 Task: Look for properties with in-unit washer & dryer facilities.
Action: Mouse moved to (237, 352)
Screenshot: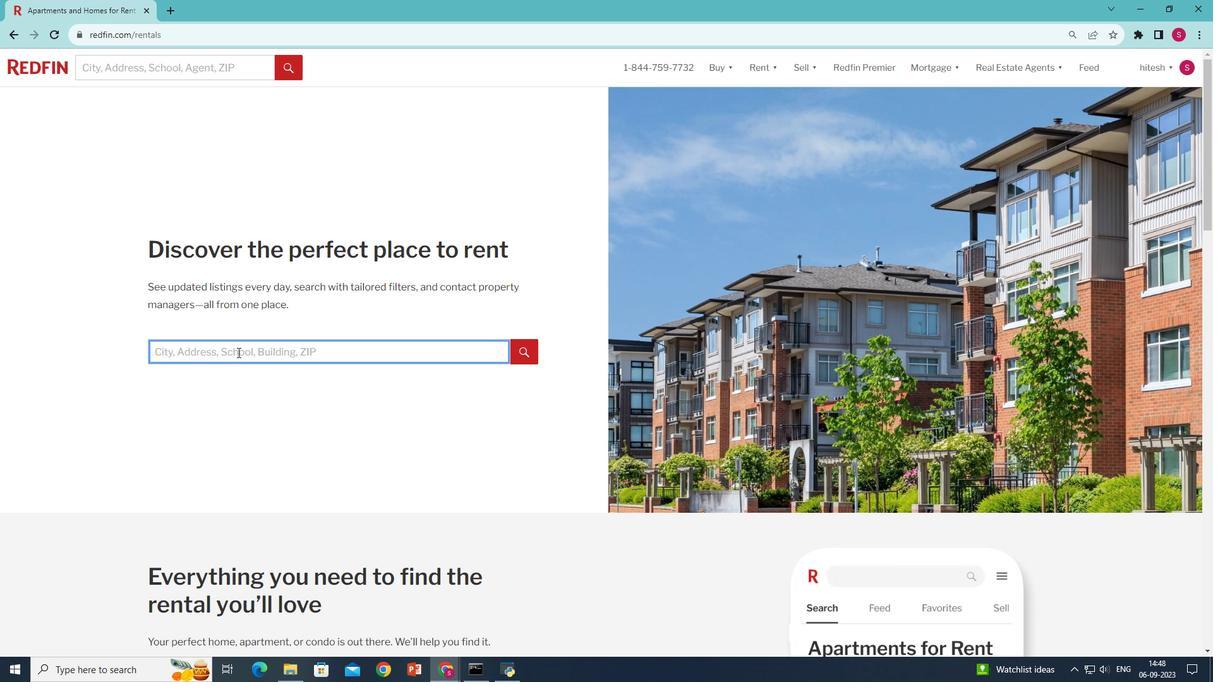 
Action: Mouse pressed left at (237, 352)
Screenshot: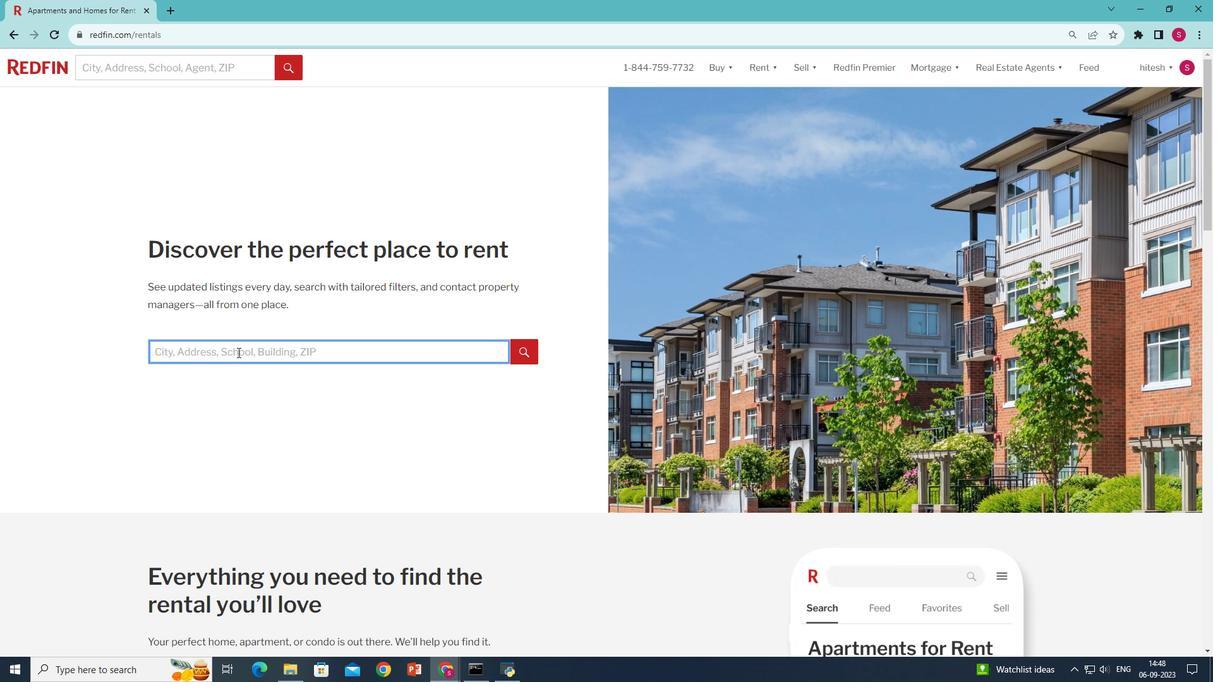 
Action: Key pressed <Key.shift>New<Key.space><Key.shift>York,<Key.space><Key.shift>NY,<Key.space><Key.shift>USA
Screenshot: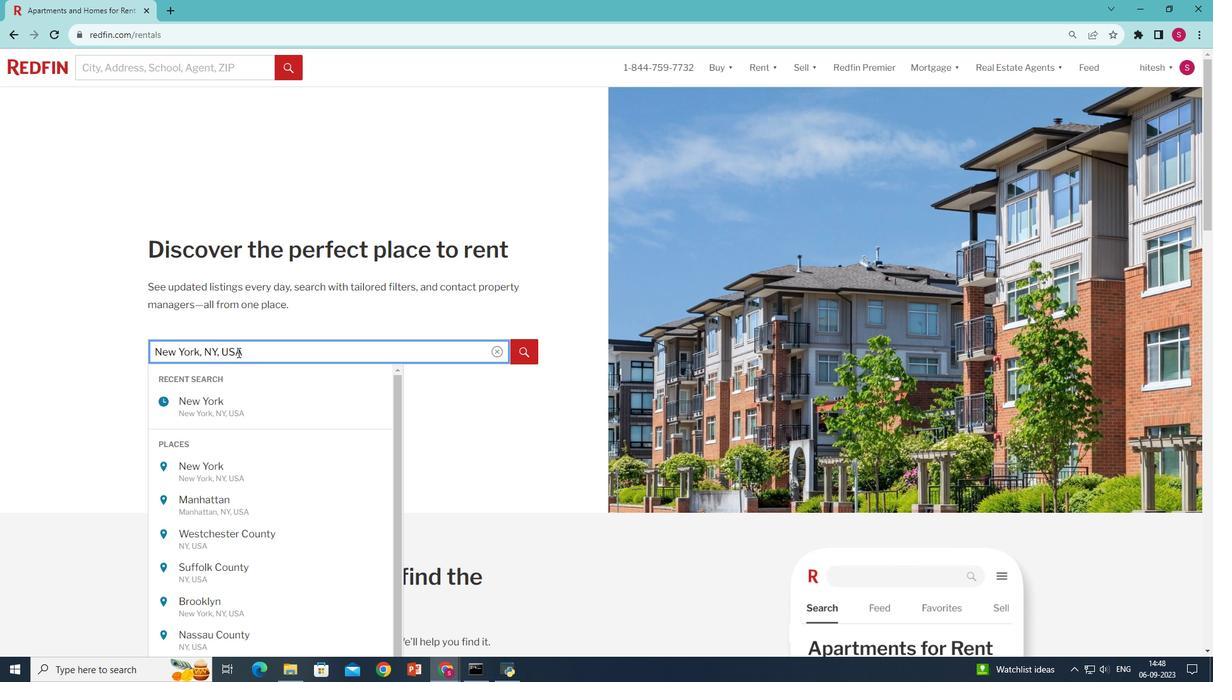 
Action: Mouse moved to (519, 343)
Screenshot: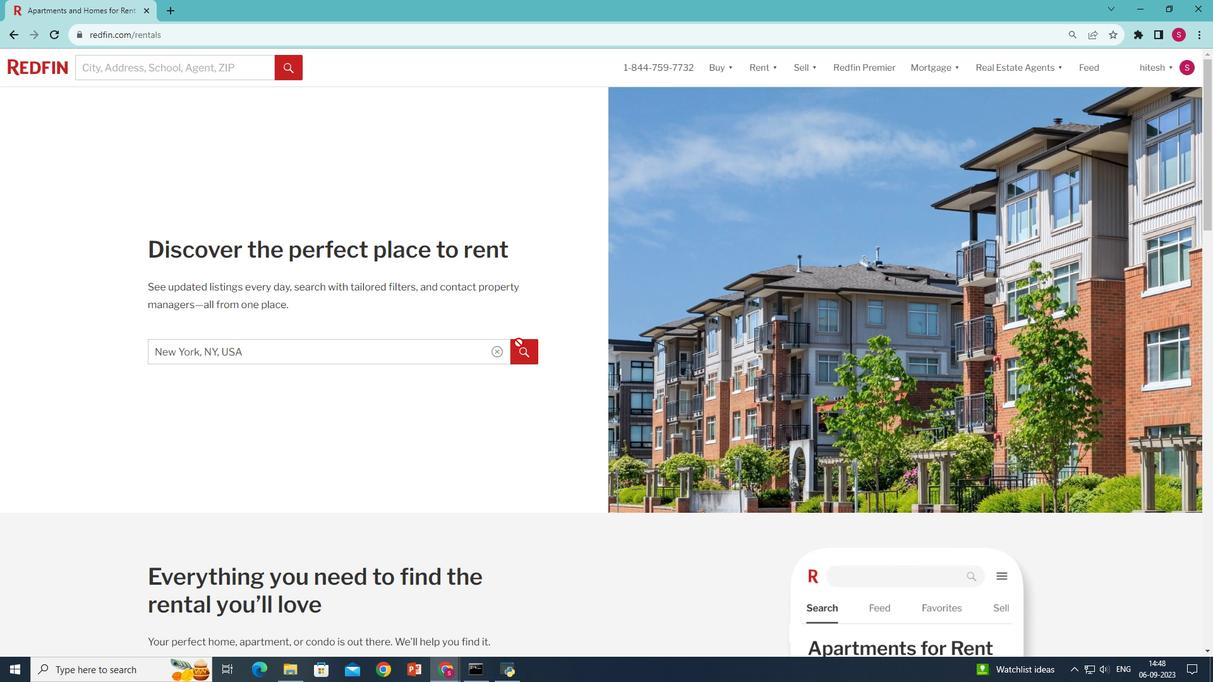 
Action: Mouse pressed left at (519, 343)
Screenshot: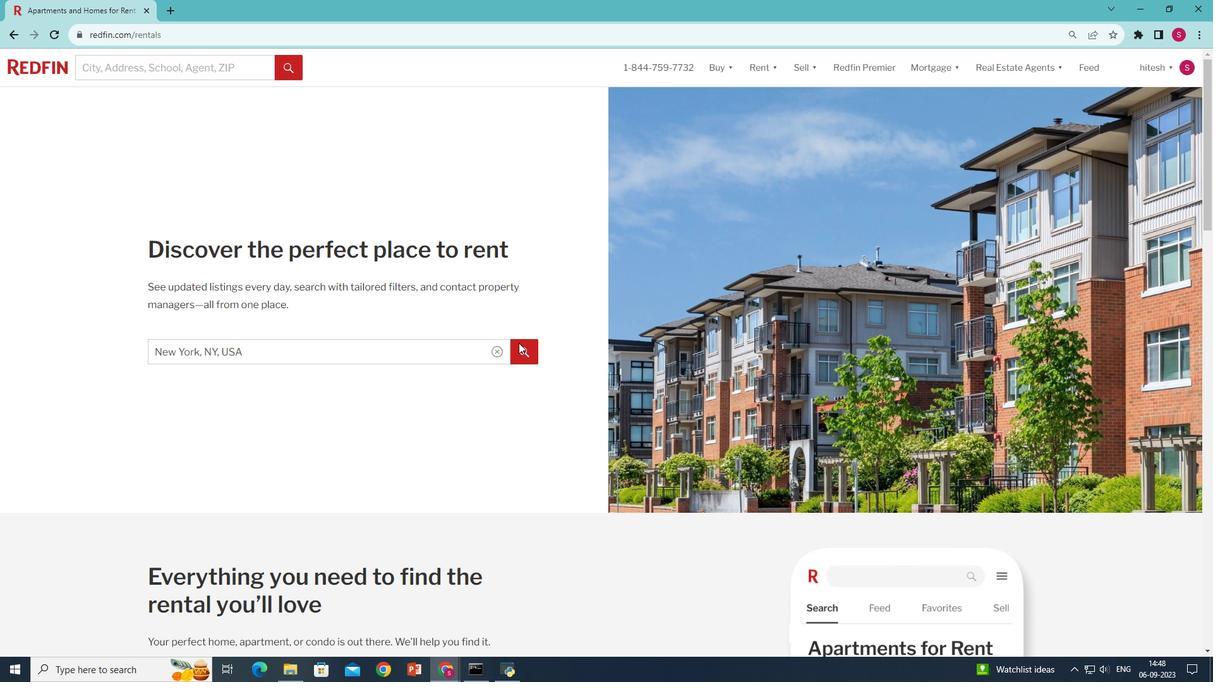 
Action: Mouse moved to (344, 149)
Screenshot: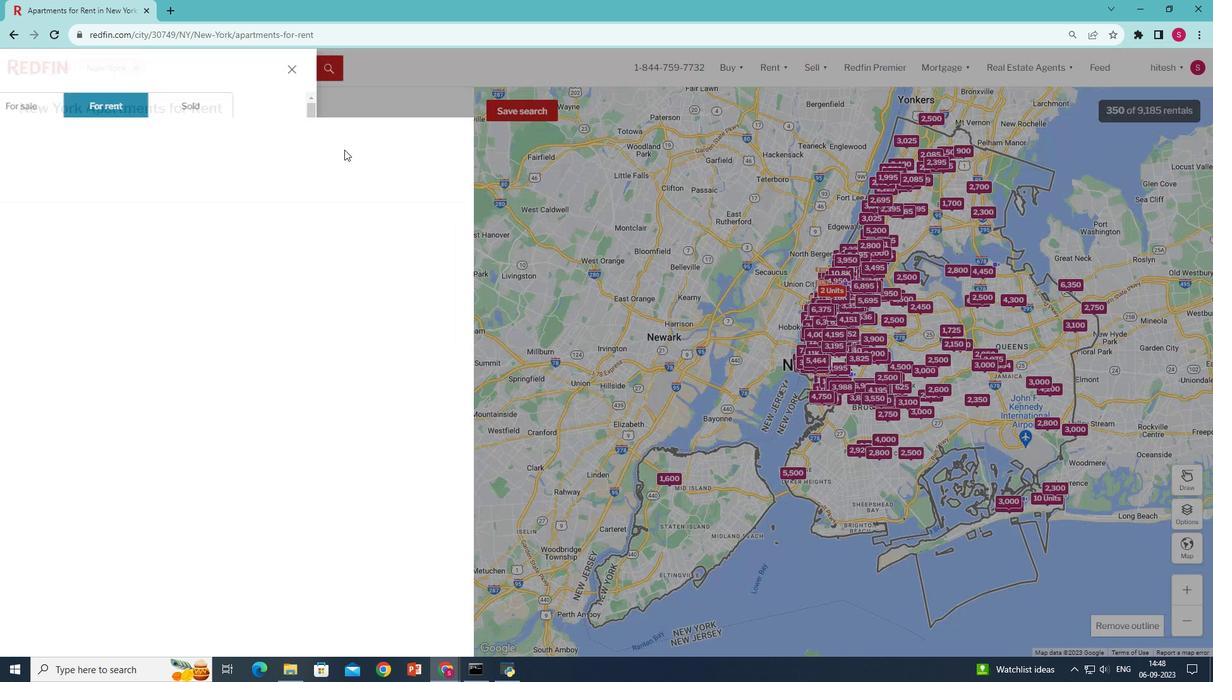 
Action: Mouse pressed left at (344, 149)
Screenshot: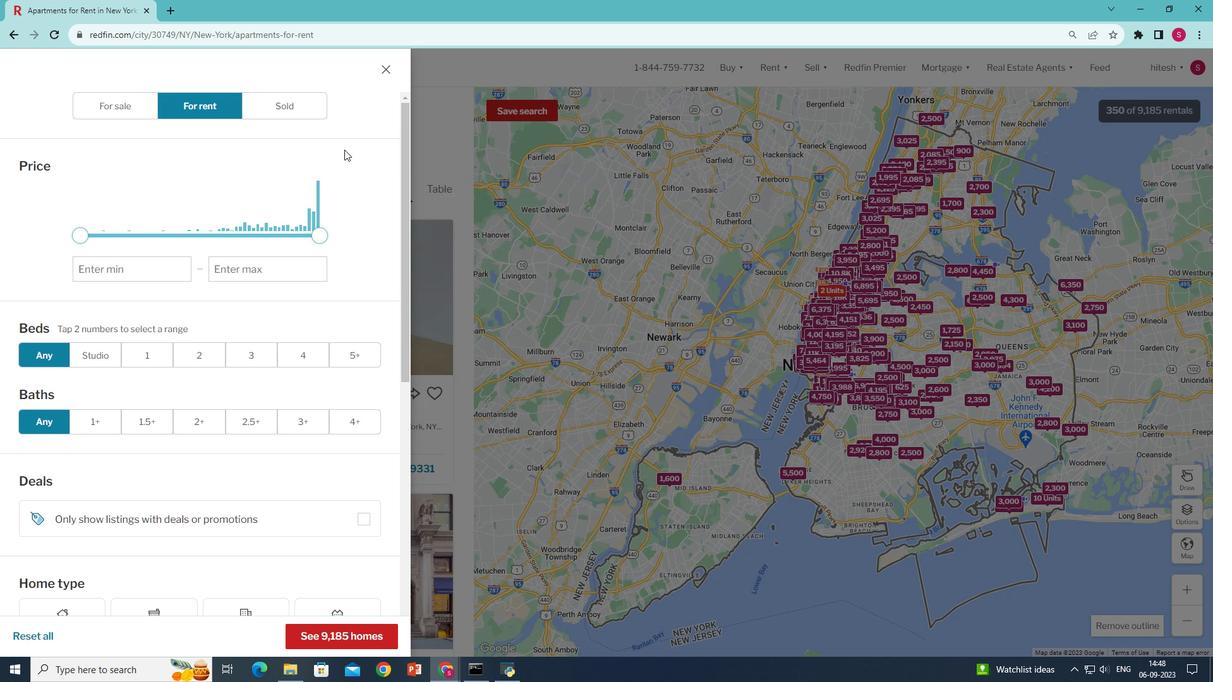 
Action: Mouse moved to (338, 324)
Screenshot: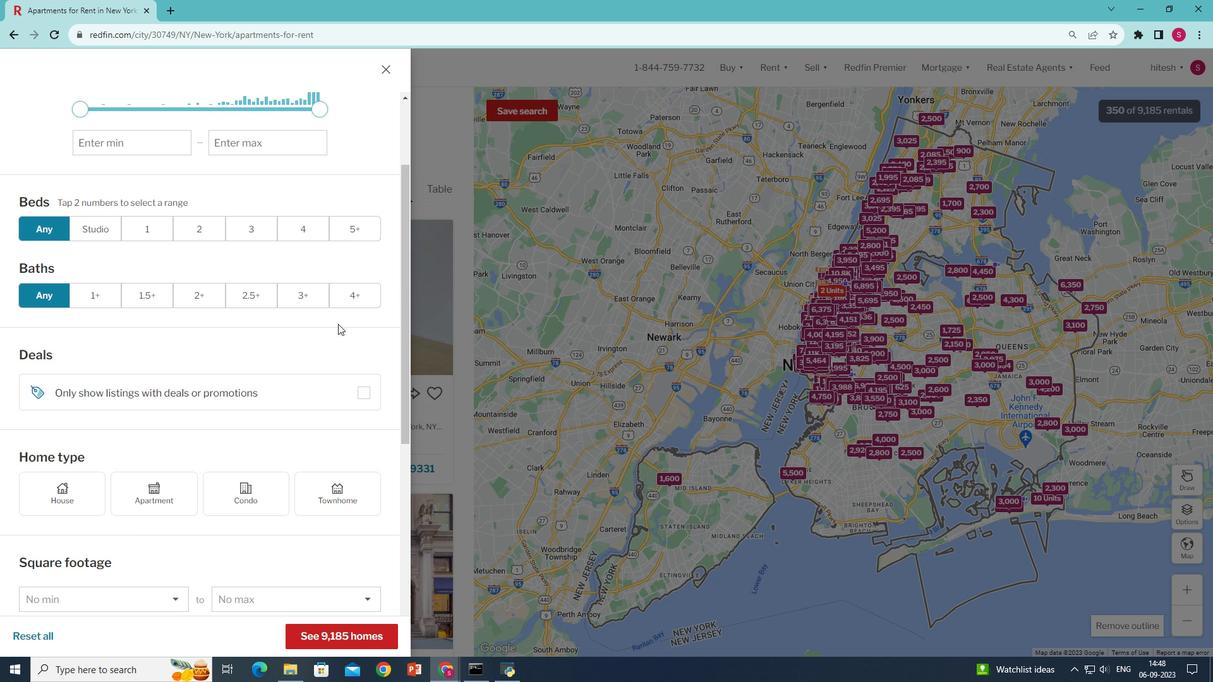 
Action: Mouse scrolled (338, 323) with delta (0, 0)
Screenshot: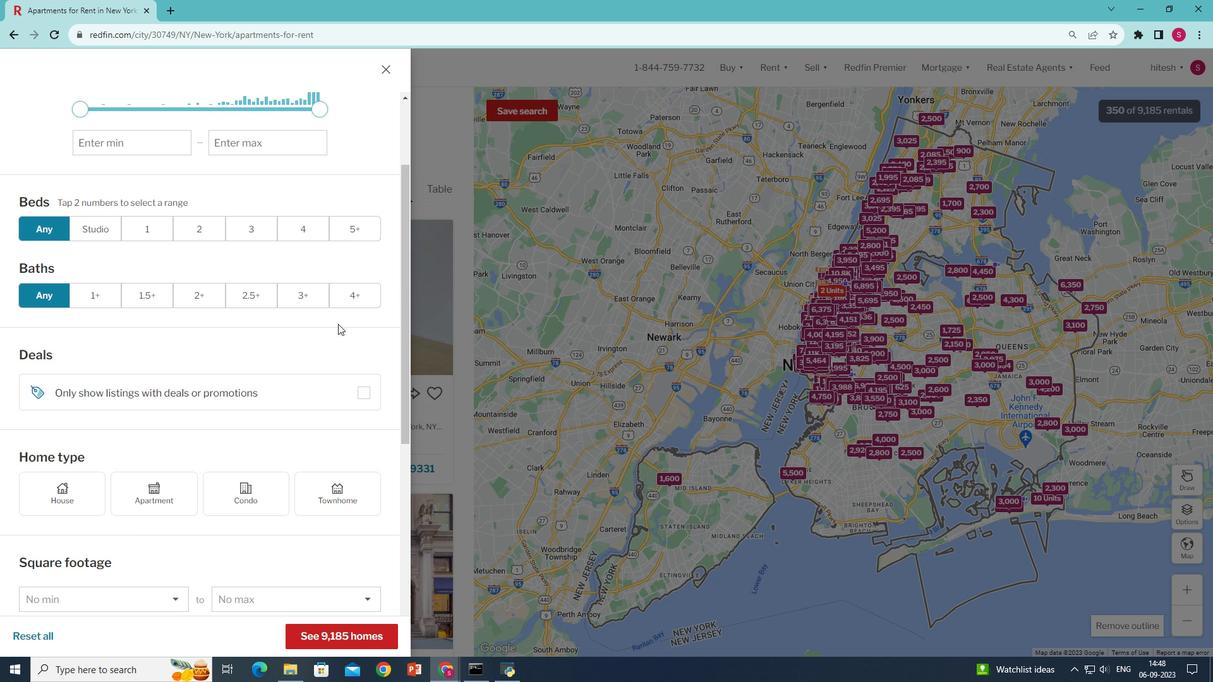 
Action: Mouse scrolled (338, 323) with delta (0, 0)
Screenshot: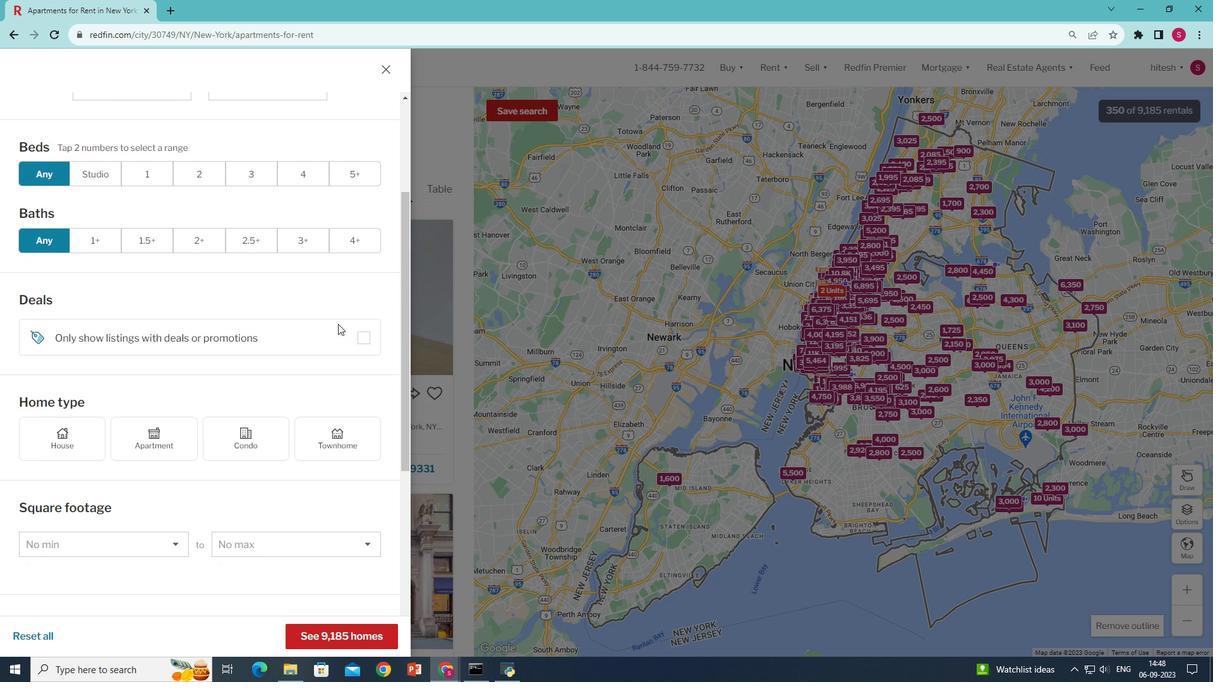 
Action: Mouse scrolled (338, 323) with delta (0, 0)
Screenshot: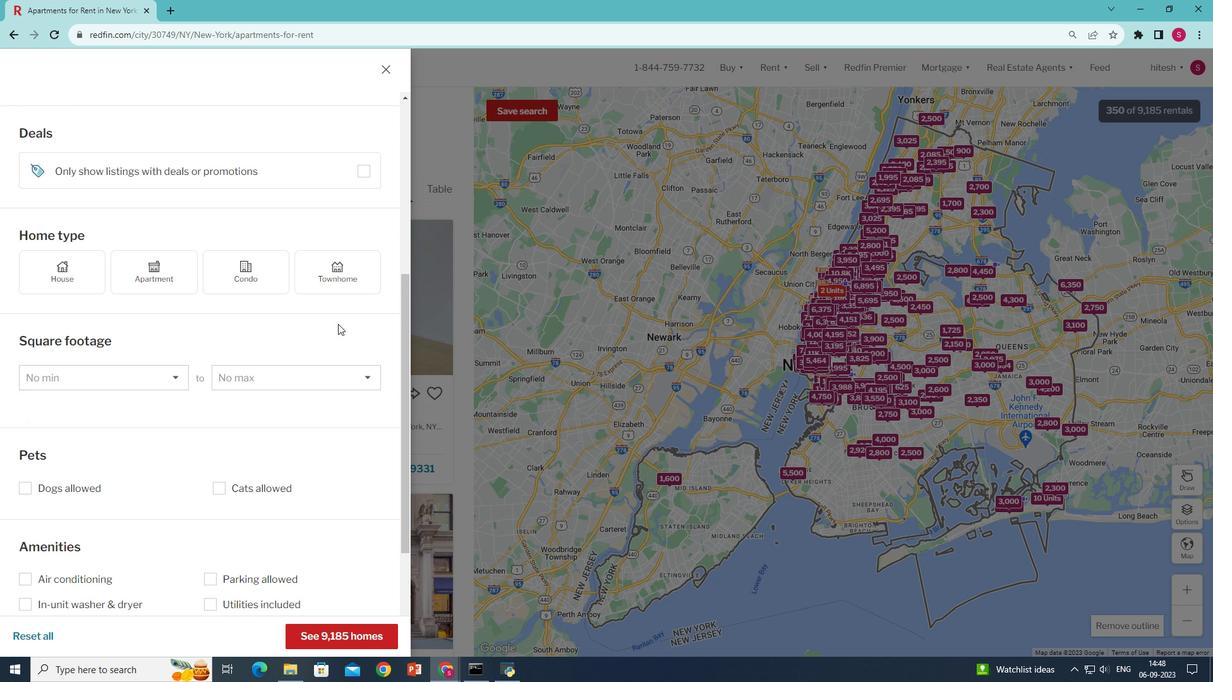 
Action: Mouse scrolled (338, 323) with delta (0, 0)
Screenshot: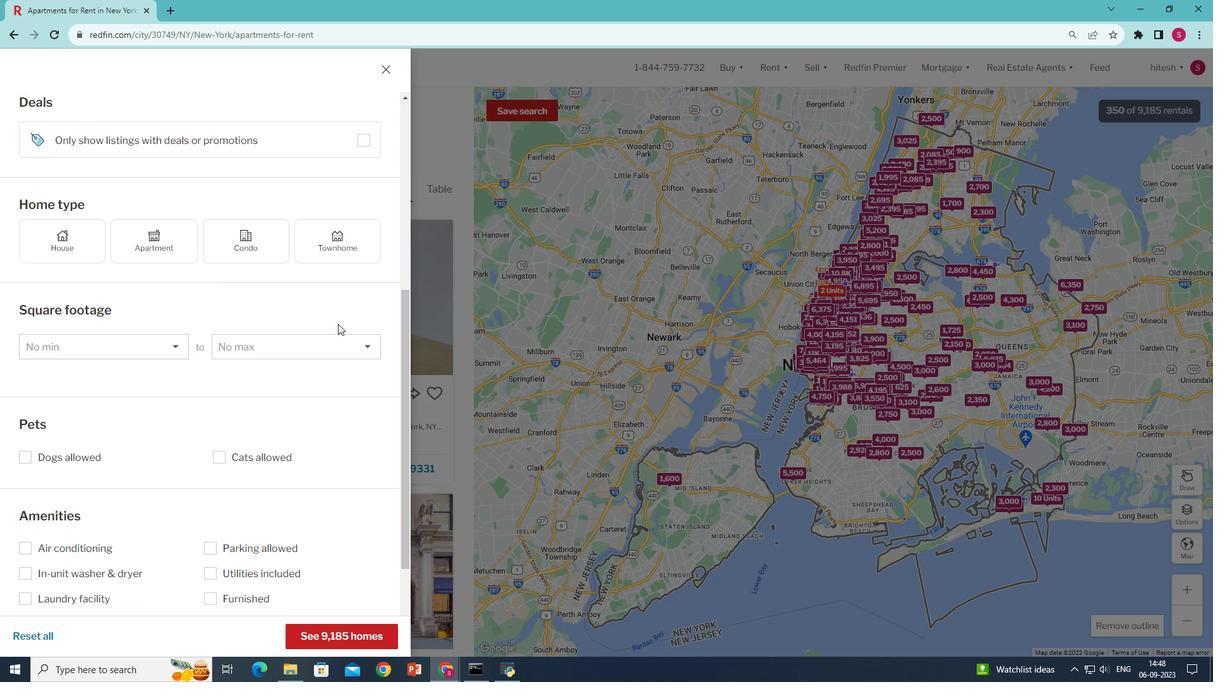 
Action: Mouse scrolled (338, 323) with delta (0, 0)
Screenshot: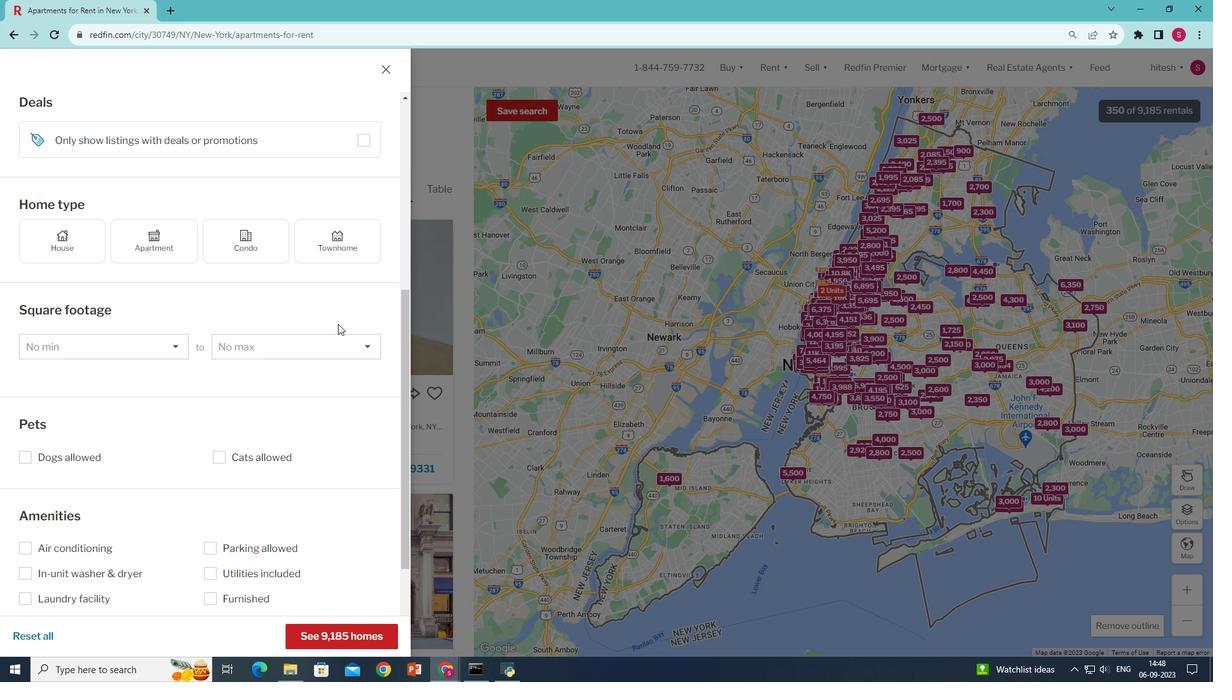 
Action: Mouse scrolled (338, 323) with delta (0, 0)
Screenshot: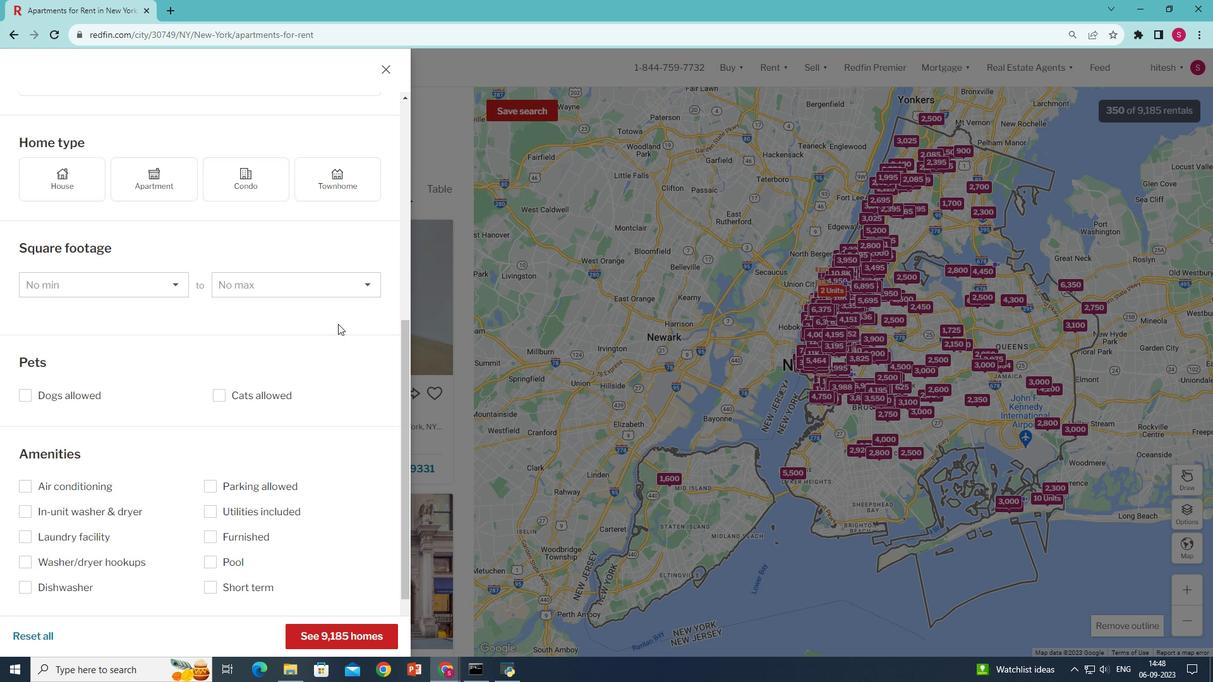 
Action: Mouse scrolled (338, 323) with delta (0, 0)
Screenshot: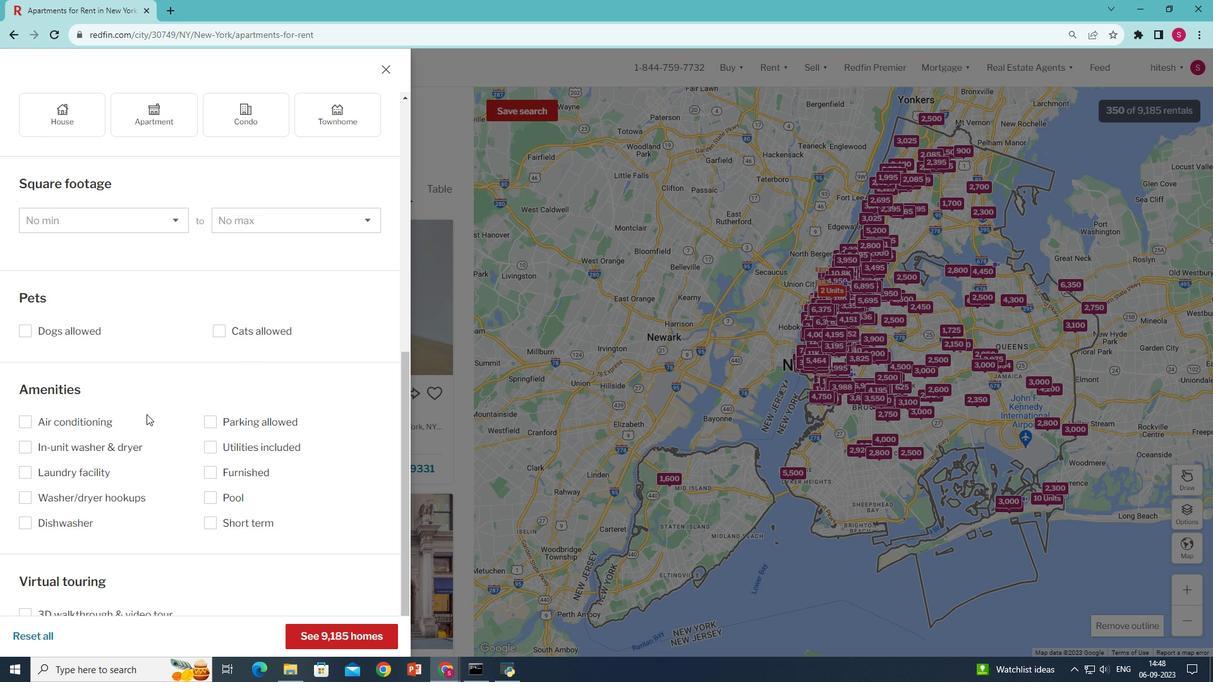 
Action: Mouse scrolled (338, 323) with delta (0, 0)
Screenshot: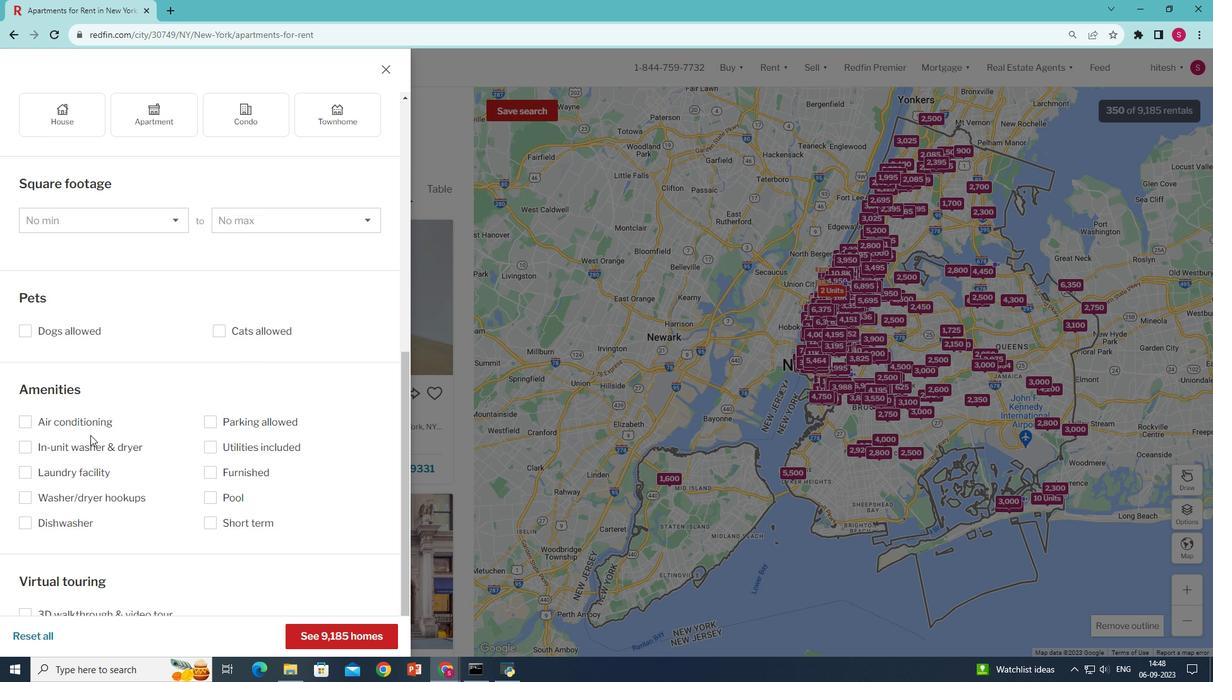 
Action: Mouse moved to (29, 445)
Screenshot: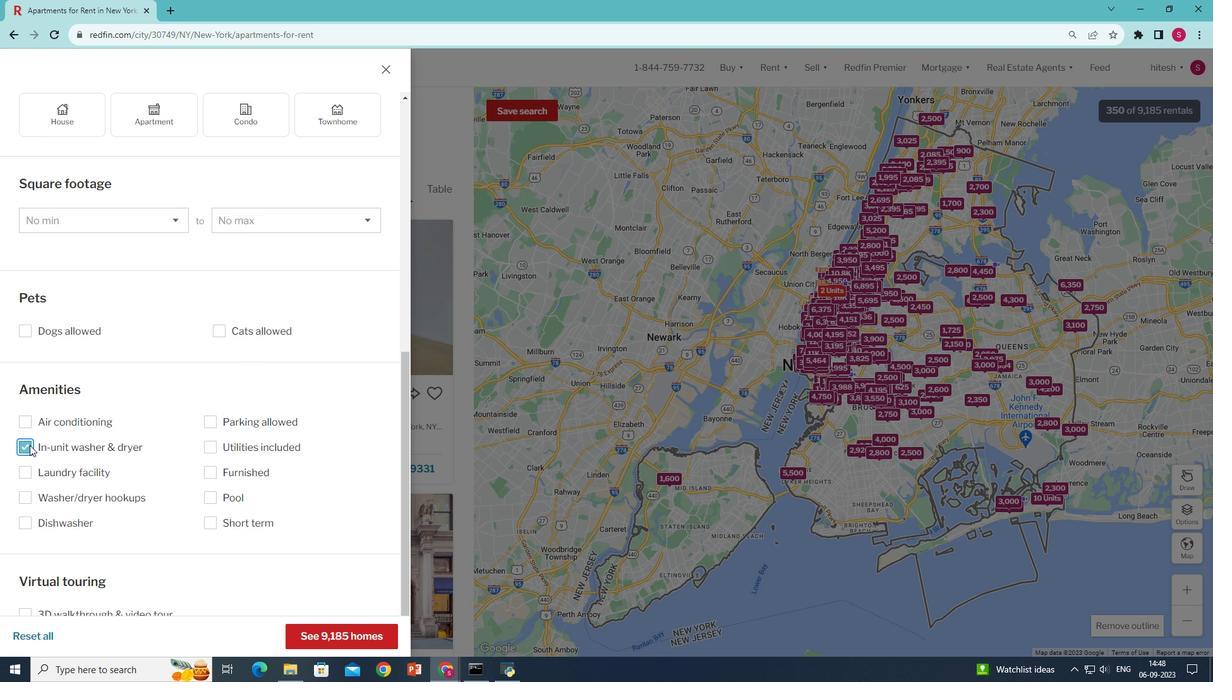 
Action: Mouse pressed left at (29, 445)
Screenshot: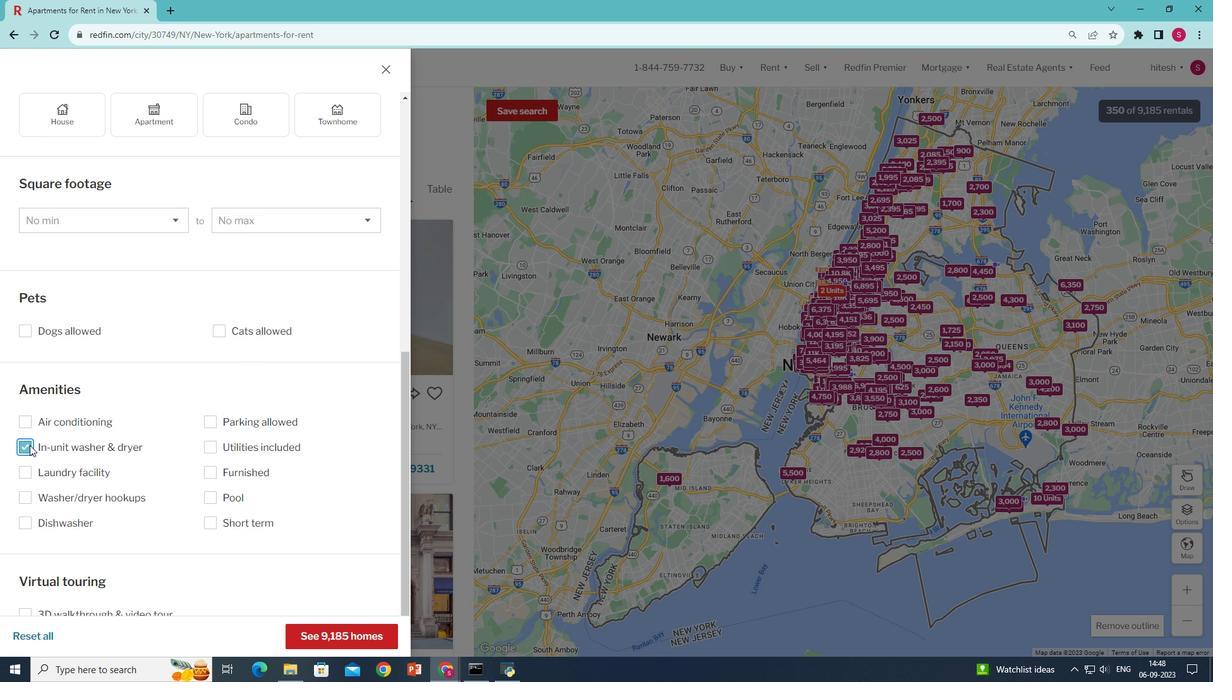 
Action: Mouse moved to (340, 637)
Screenshot: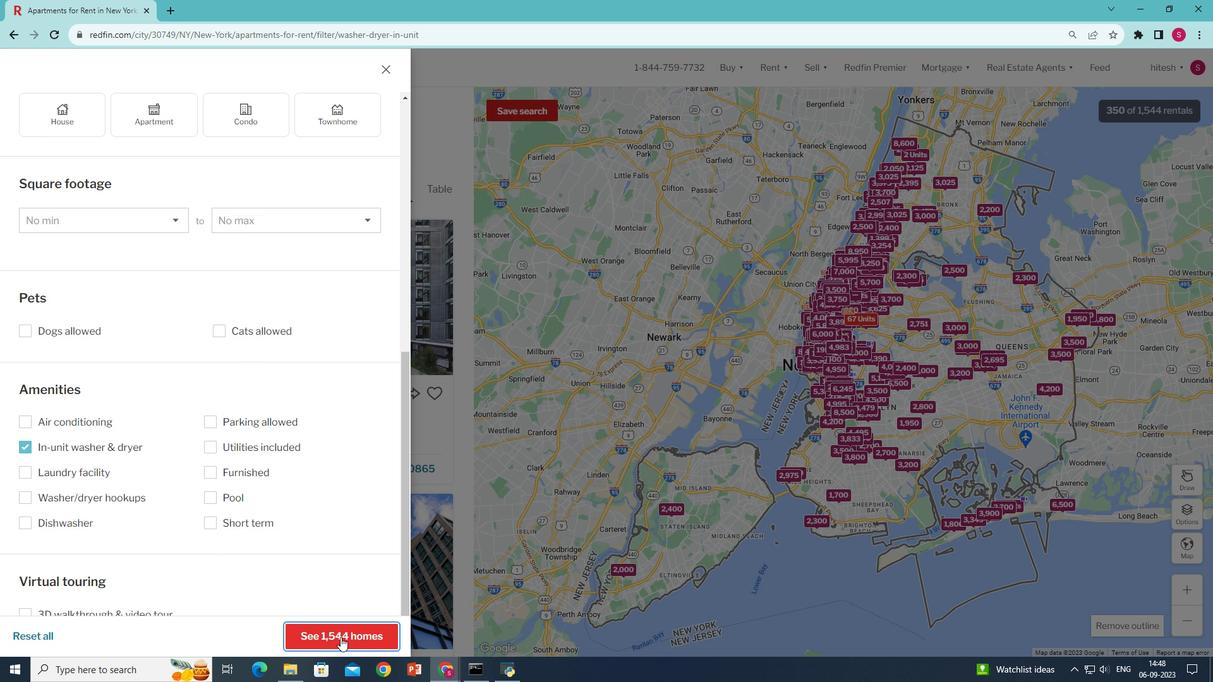 
Action: Mouse pressed left at (340, 637)
Screenshot: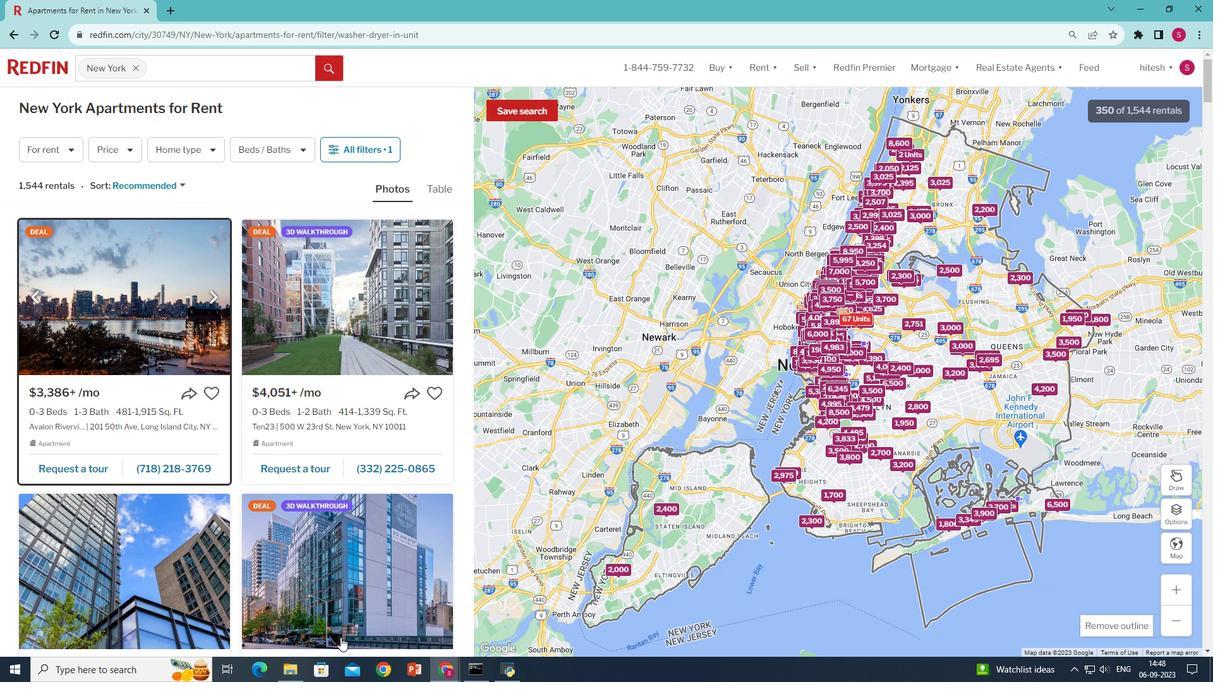 
Action: Mouse moved to (306, 509)
Screenshot: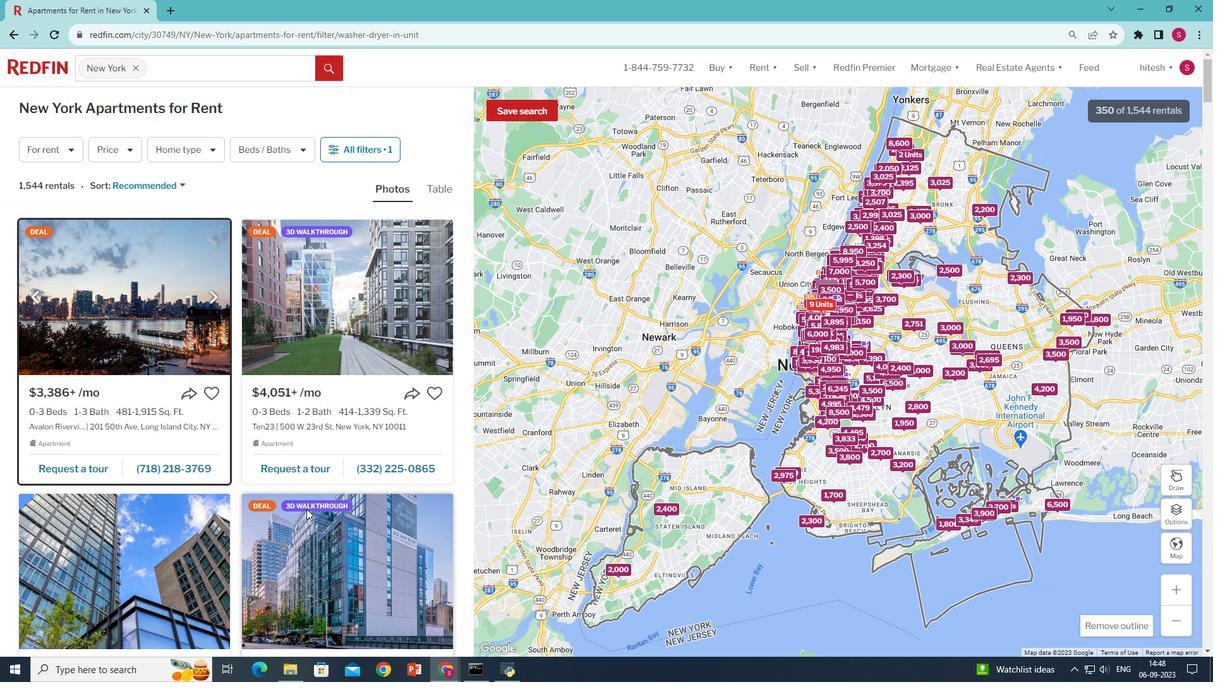 
